 Task: In the  document ethics.pdfSelect Headings and apply  'Bold' Select the text and align it to the  'Center'. Select the table and apply  All Borders
Action: Mouse moved to (361, 175)
Screenshot: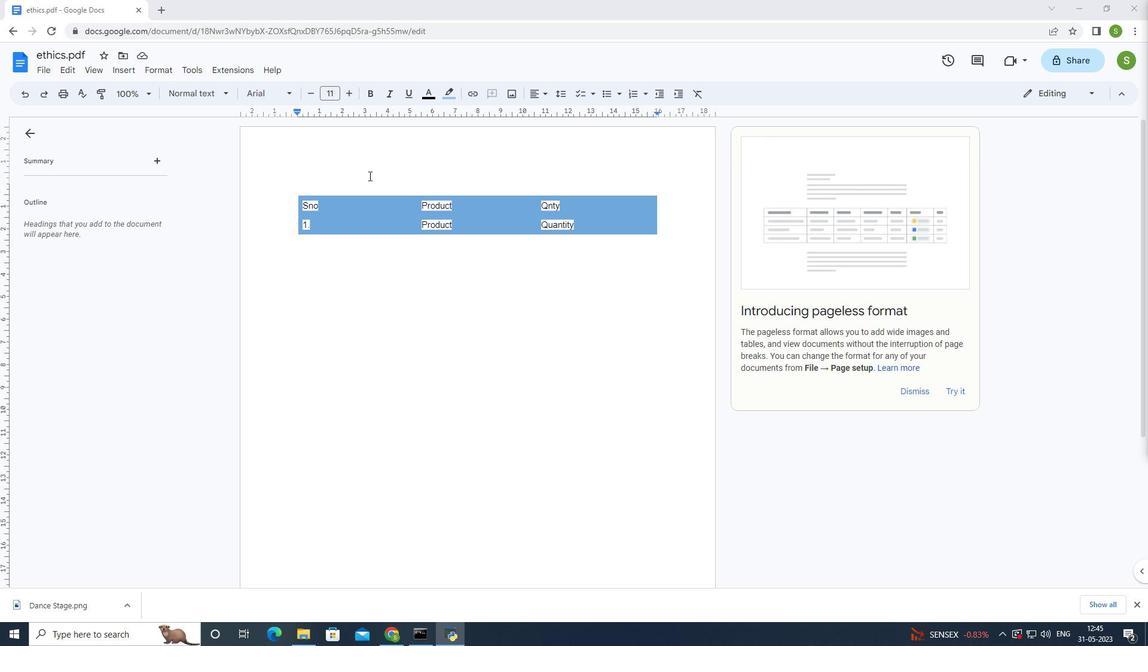 
Action: Mouse pressed left at (361, 175)
Screenshot: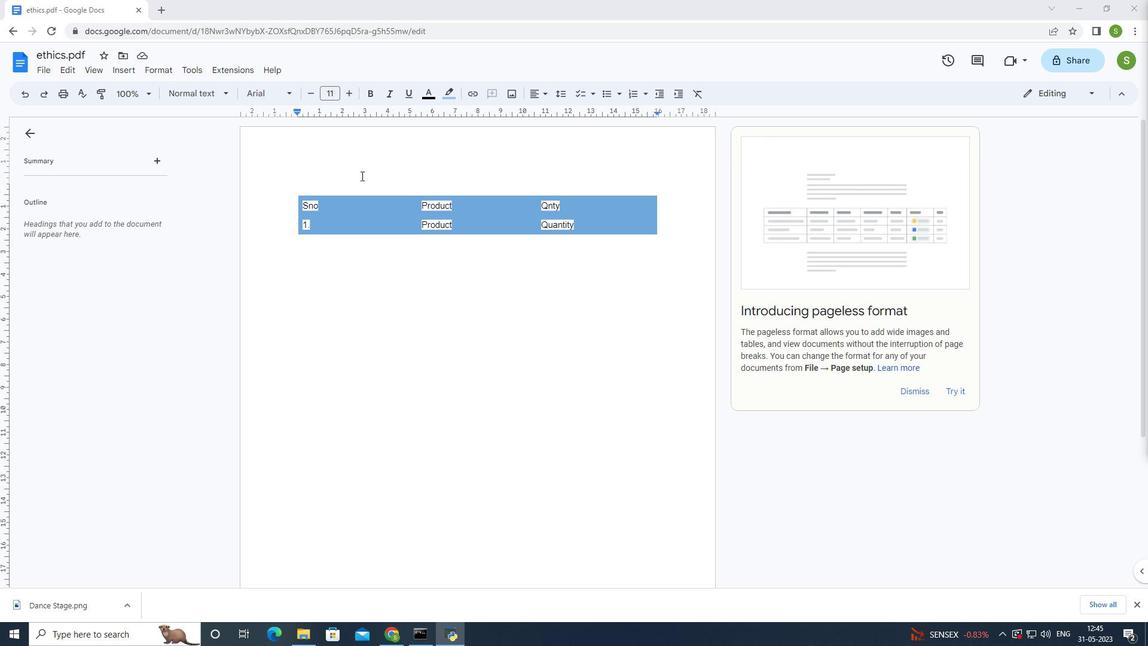 
Action: Mouse moved to (406, 177)
Screenshot: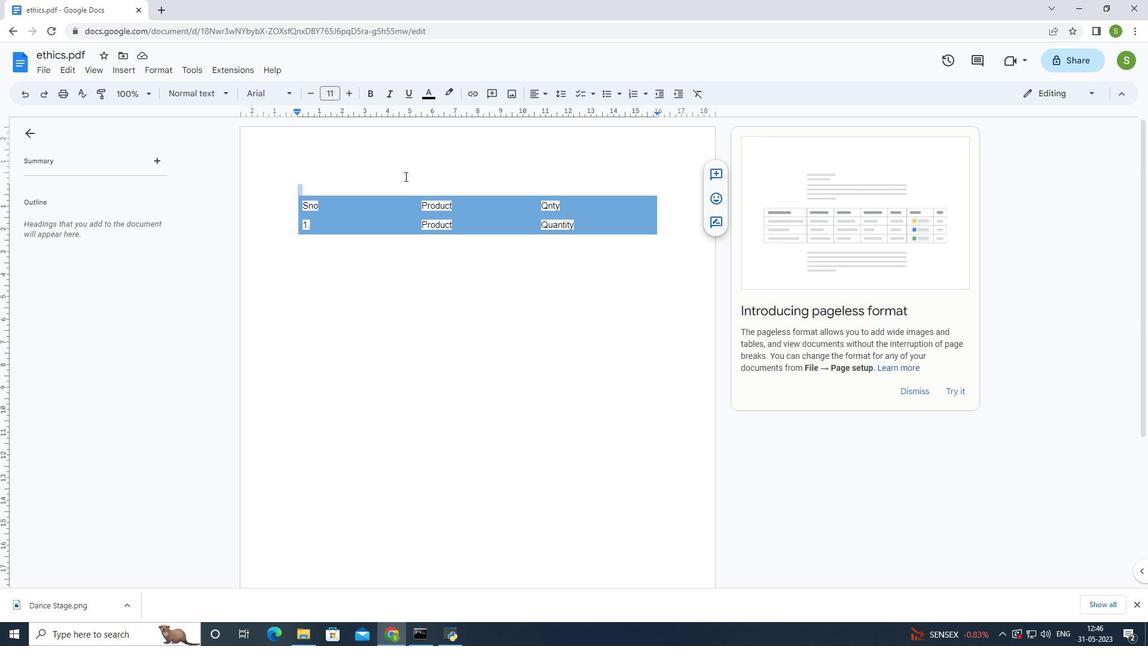 
Action: Mouse pressed left at (406, 177)
Screenshot: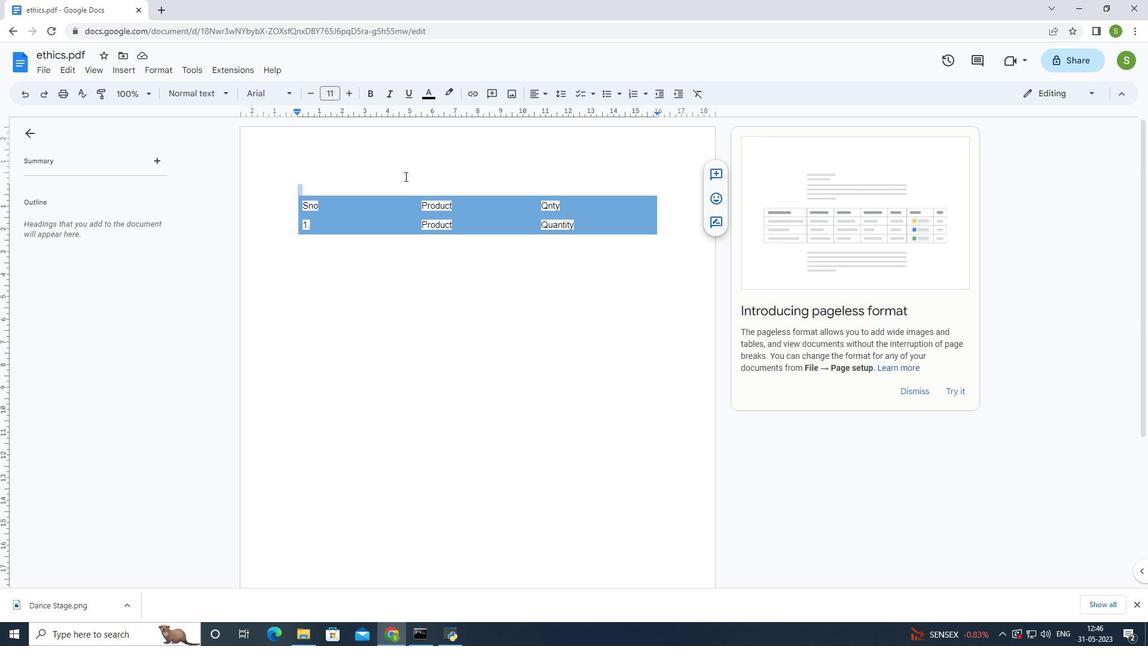 
Action: Mouse moved to (408, 178)
Screenshot: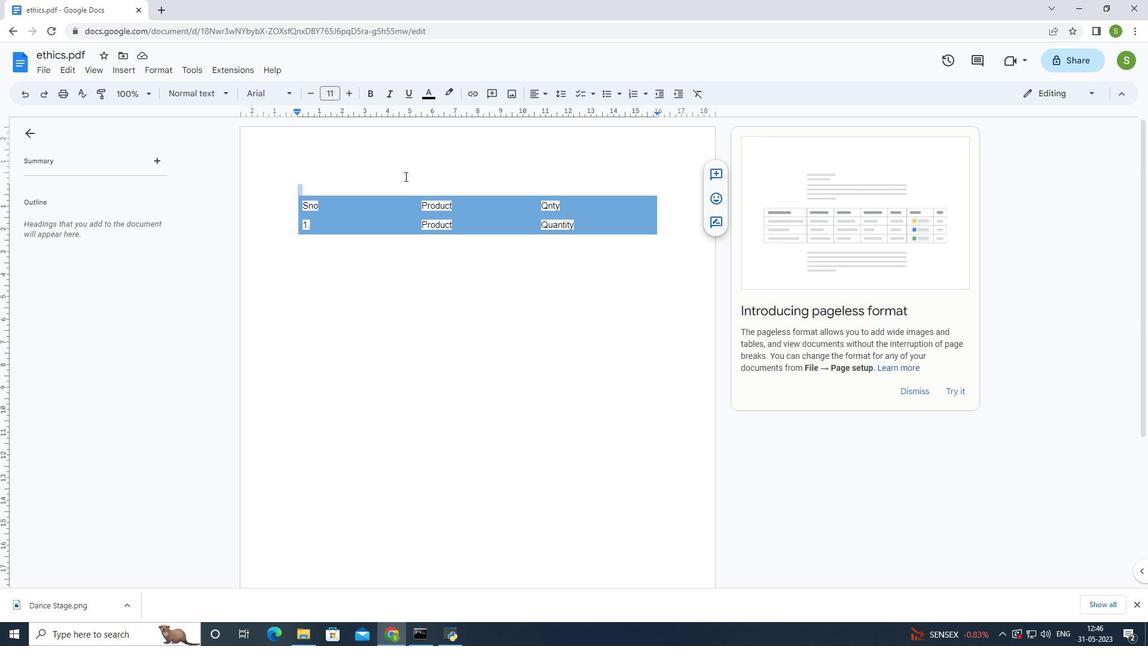 
Action: Mouse pressed left at (408, 178)
Screenshot: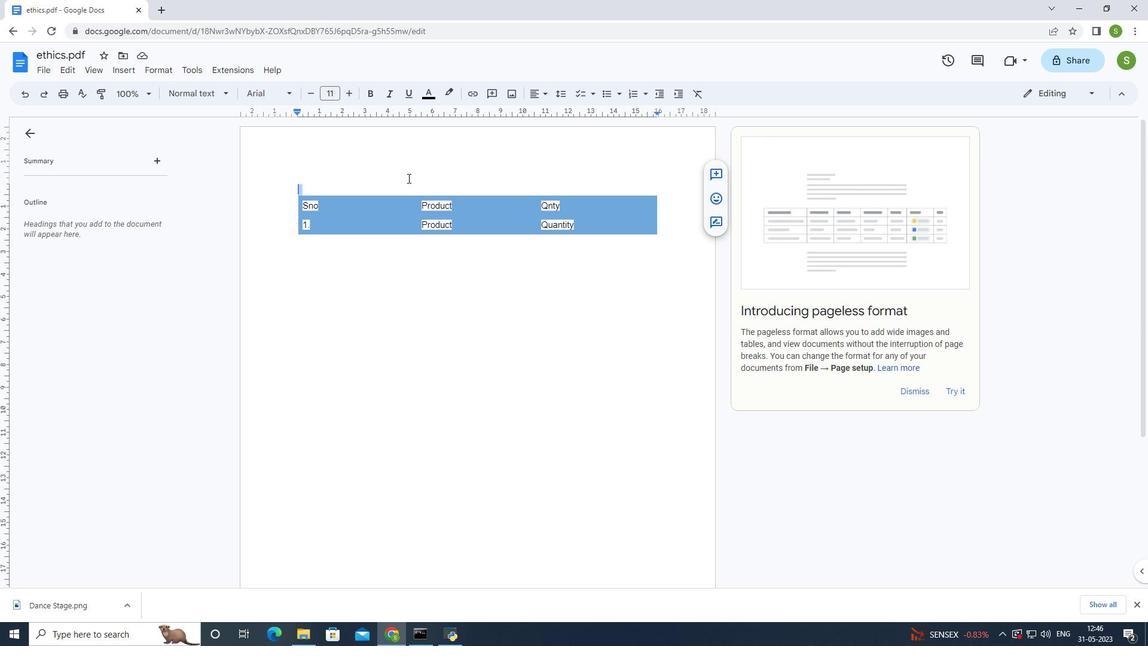 
Action: Mouse moved to (456, 175)
Screenshot: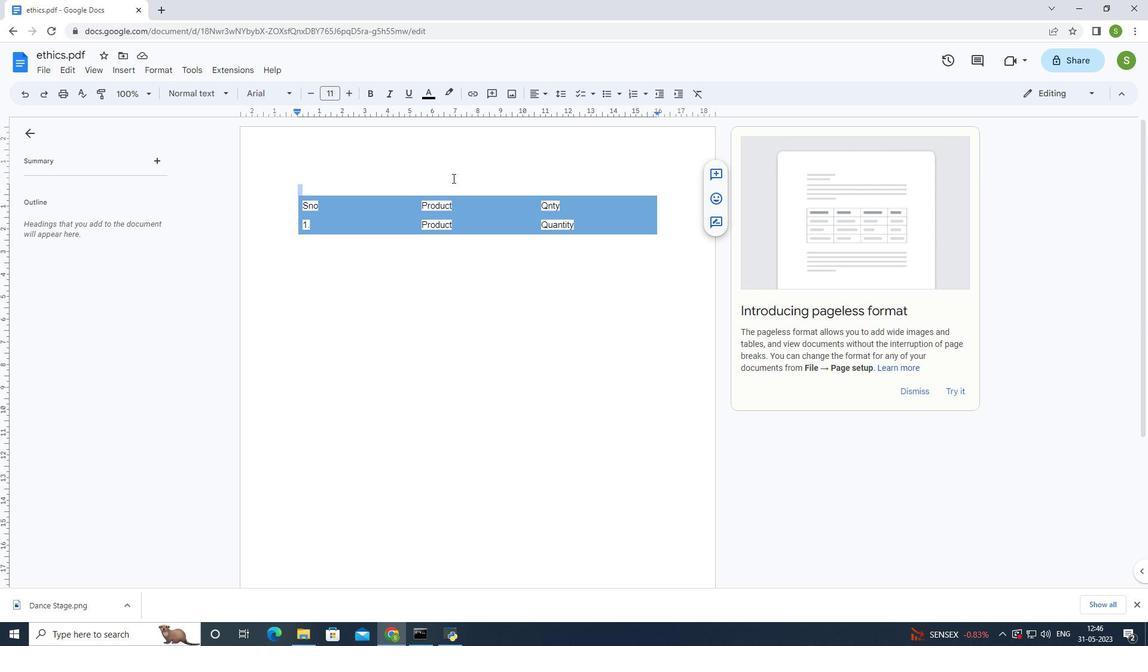 
Action: Key pressed <Key.space><Key.space><Key.space><Key.space><Key.space><Key.space><Key.space><Key.space><Key.space><Key.space><Key.shift><Key.shift>Ethis<Key.backspace>cs<Key.enter>
Screenshot: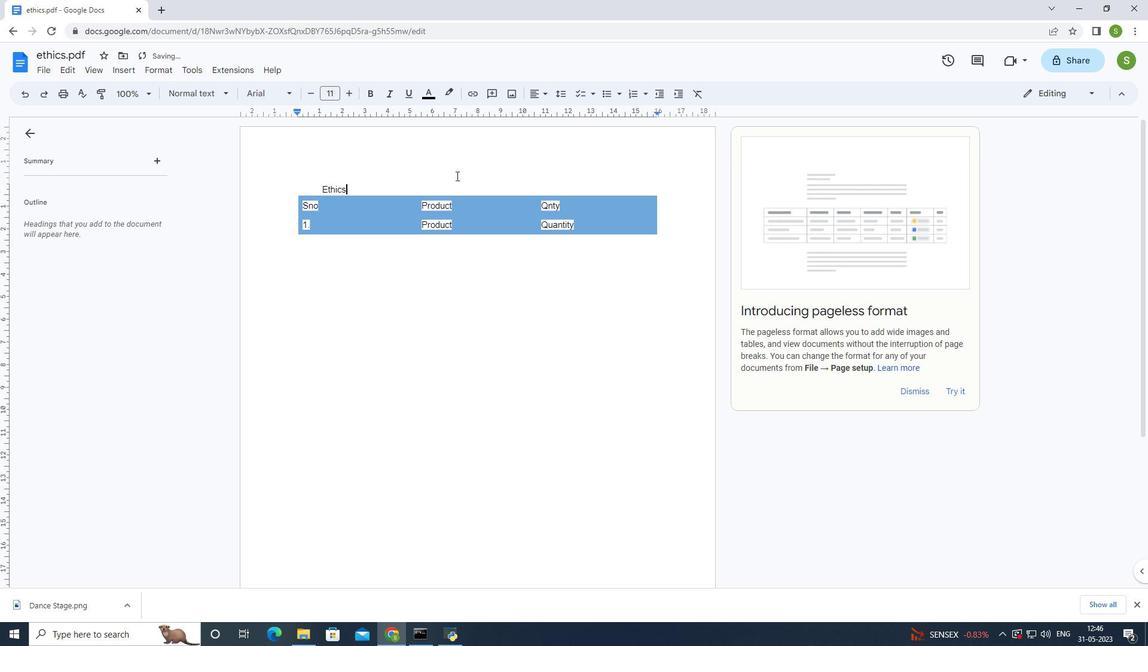 
Action: Mouse moved to (355, 190)
Screenshot: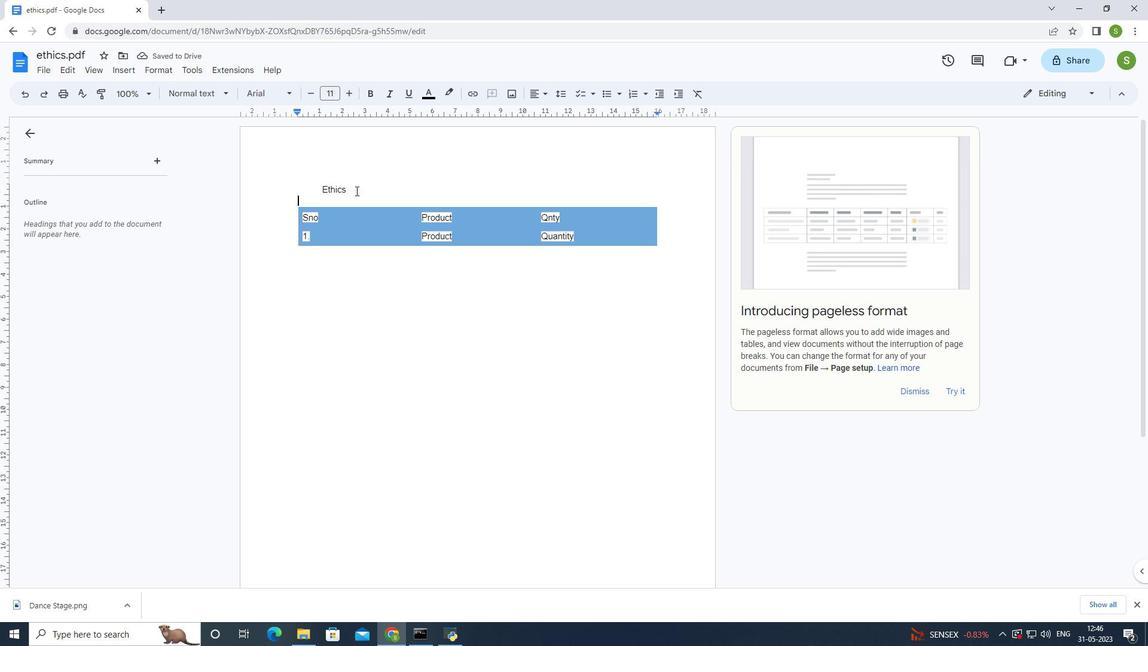 
Action: Mouse pressed left at (355, 190)
Screenshot: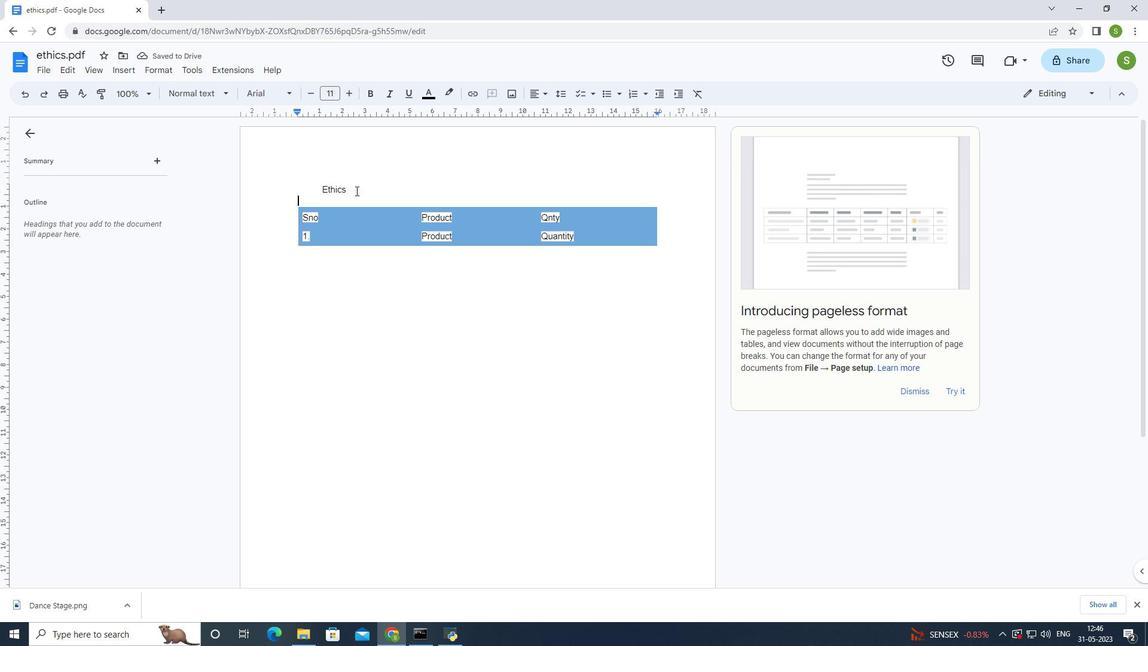 
Action: Mouse moved to (376, 97)
Screenshot: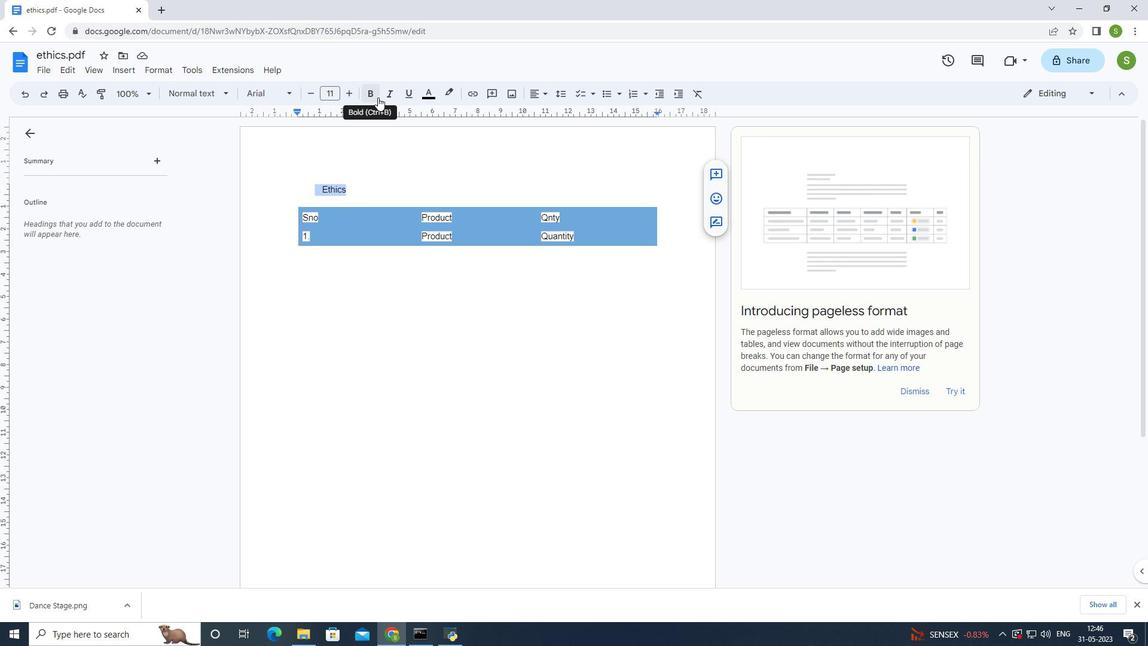 
Action: Mouse pressed left at (376, 97)
Screenshot: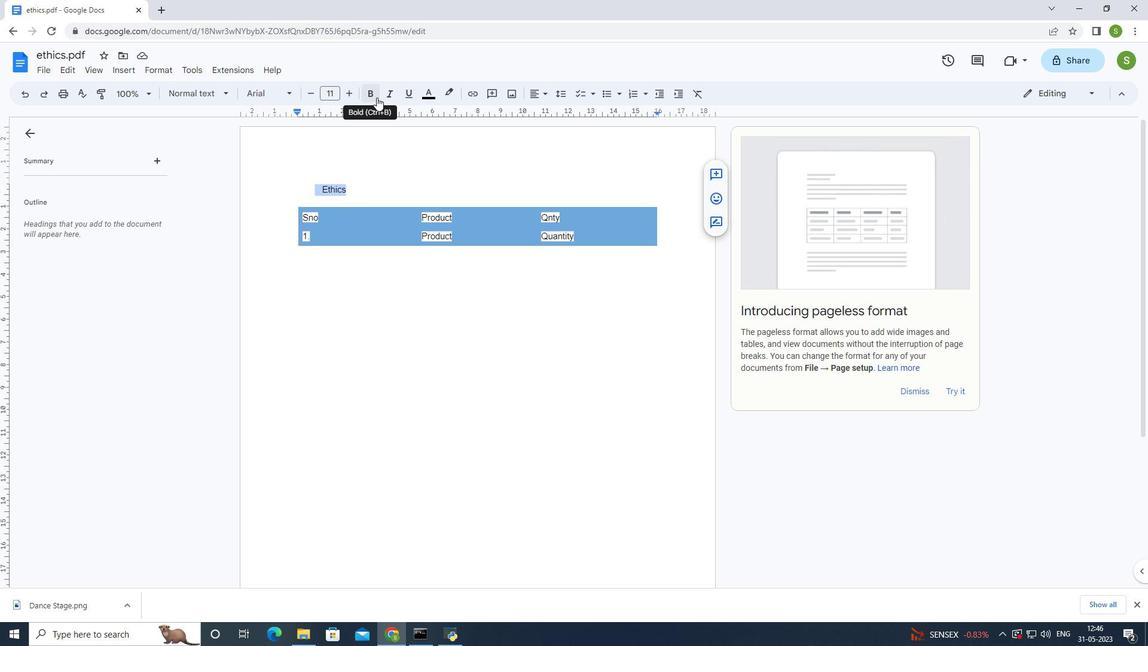 
Action: Mouse moved to (543, 94)
Screenshot: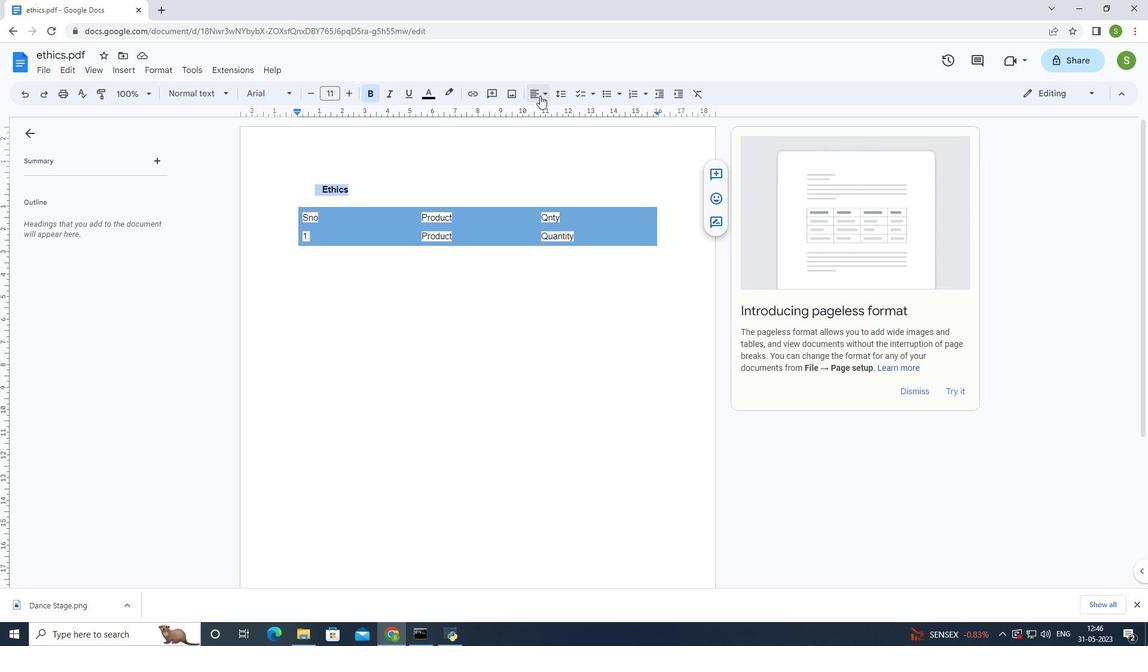 
Action: Mouse pressed left at (543, 94)
Screenshot: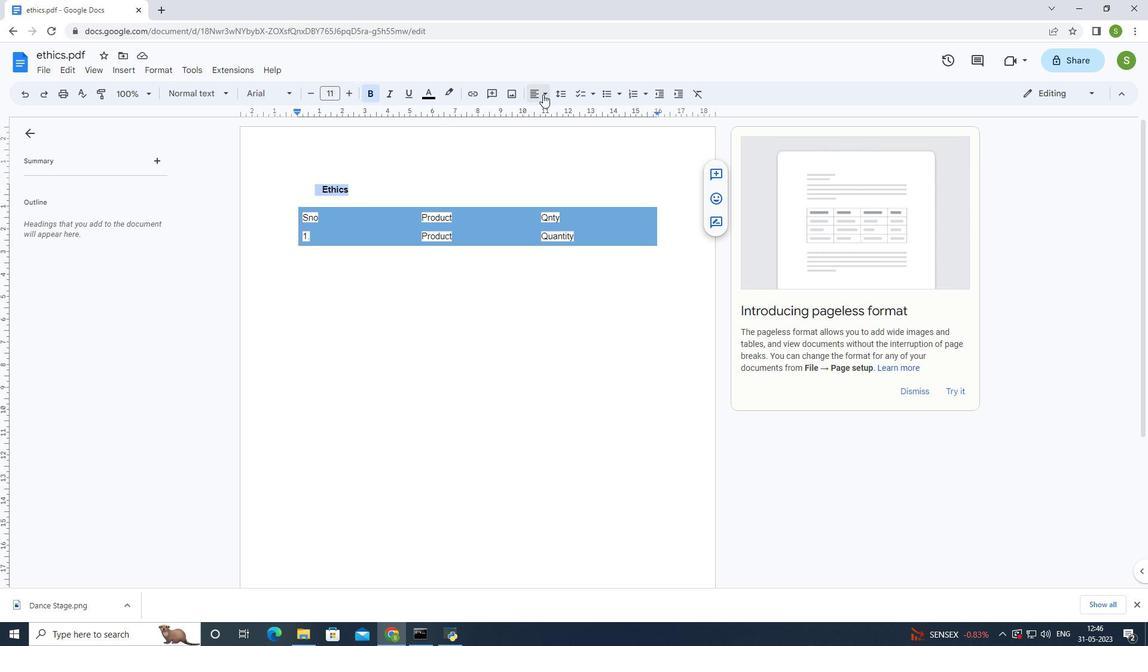 
Action: Mouse moved to (558, 113)
Screenshot: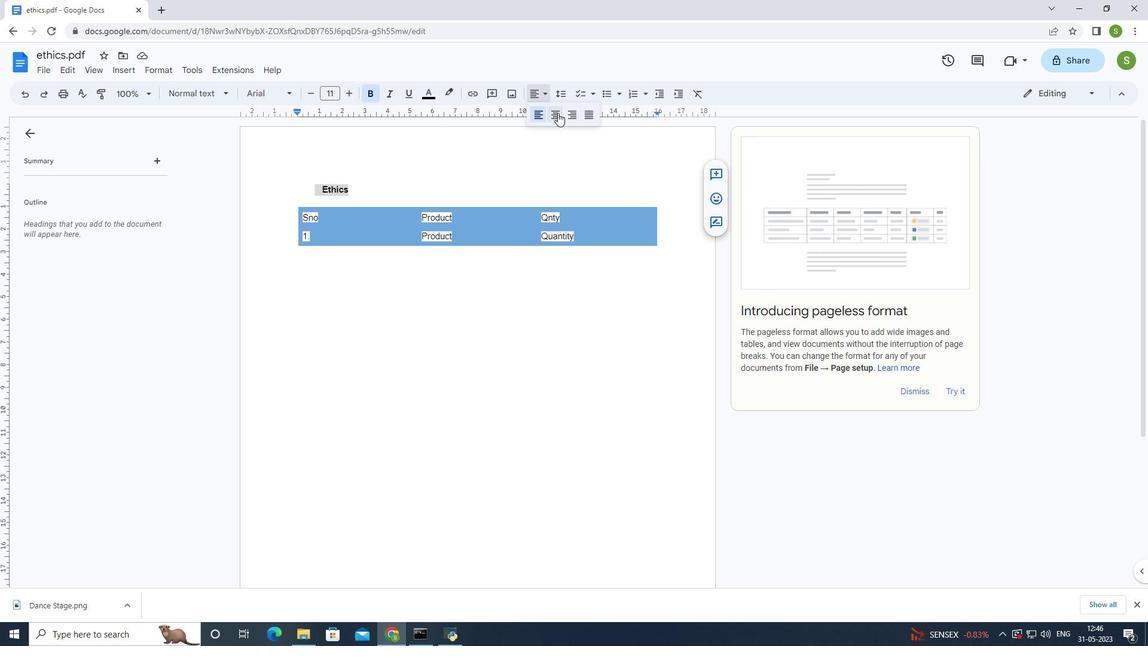 
Action: Mouse pressed left at (558, 113)
Screenshot: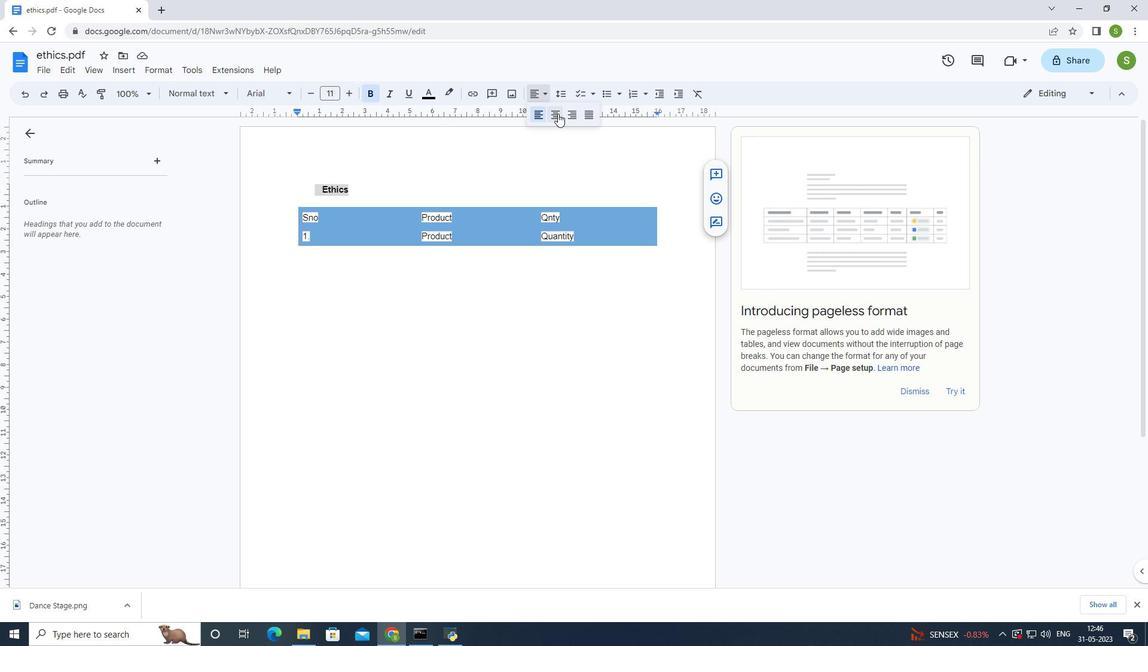 
Action: Mouse moved to (307, 288)
Screenshot: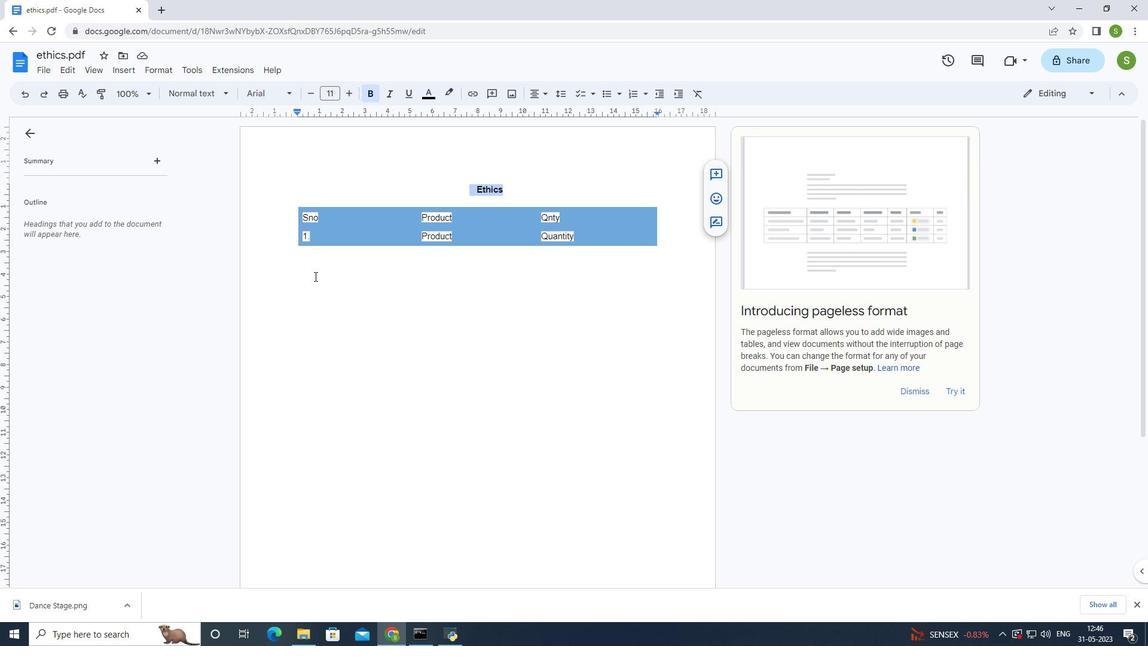 
Action: Mouse pressed left at (307, 288)
Screenshot: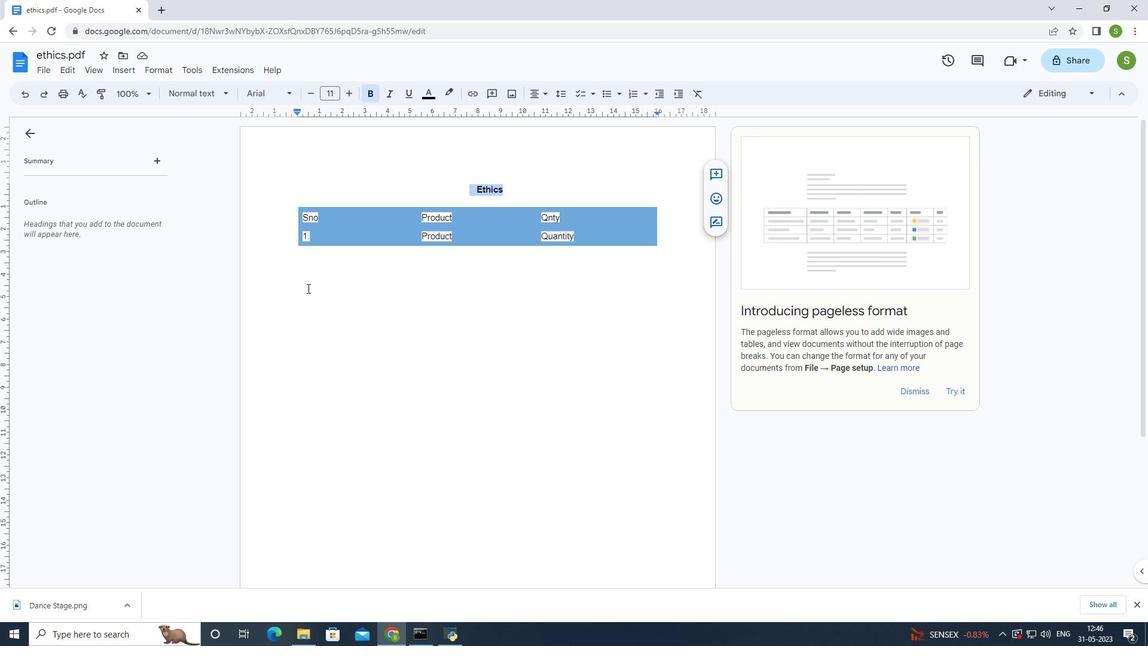 
Action: Mouse moved to (300, 210)
Screenshot: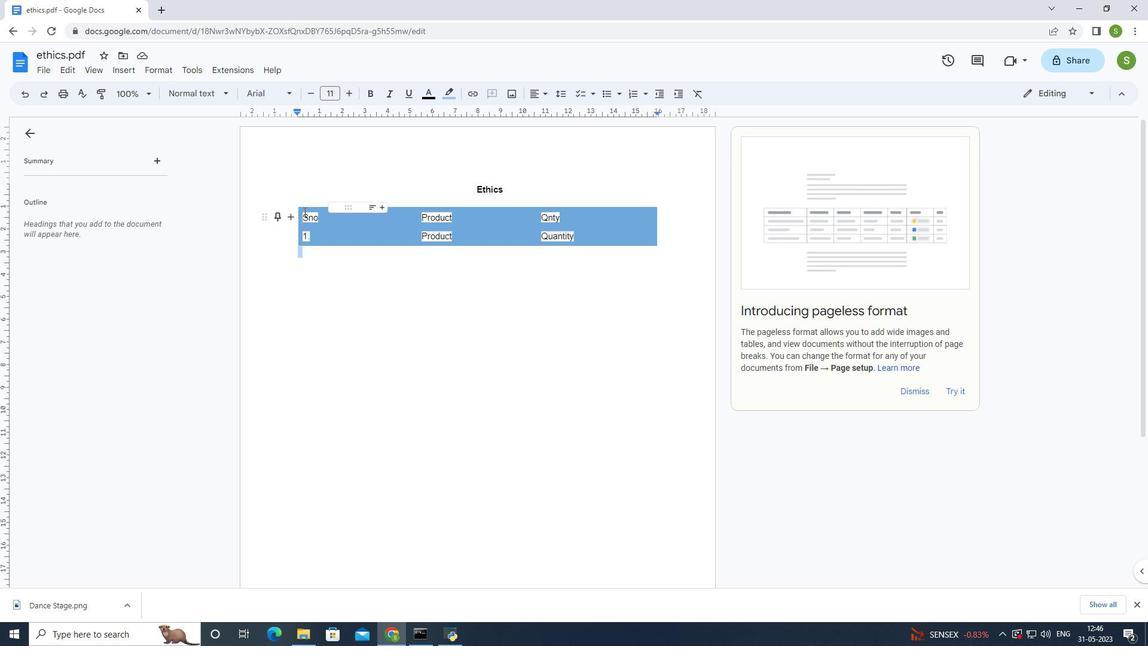 
Action: Mouse pressed left at (300, 210)
Screenshot: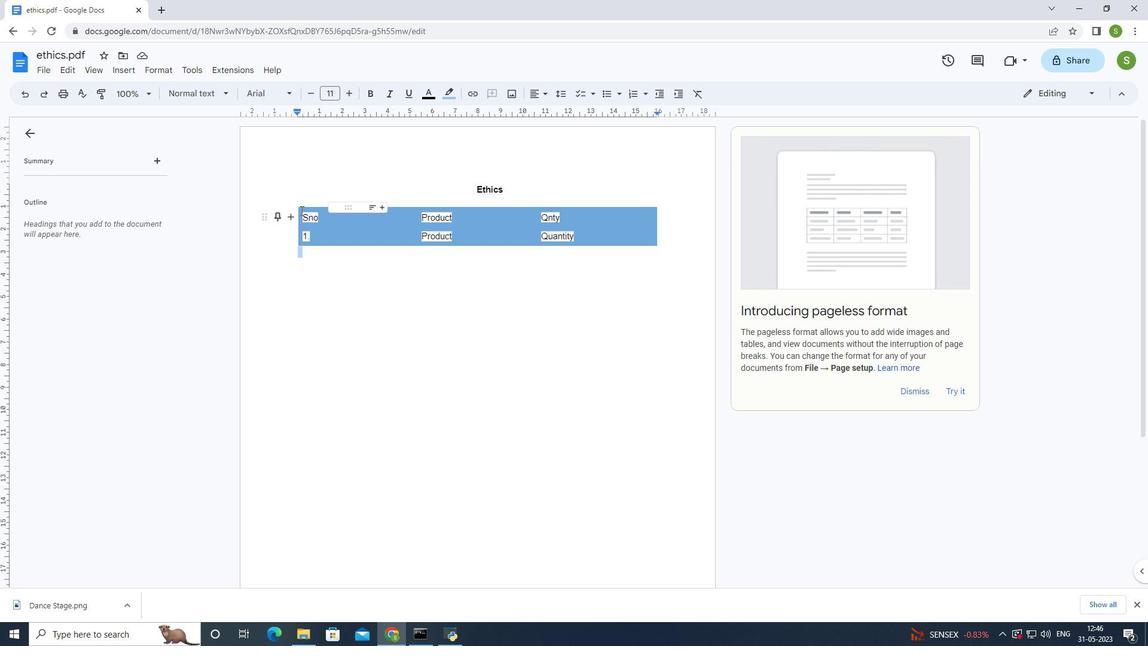 
Action: Mouse moved to (621, 209)
Screenshot: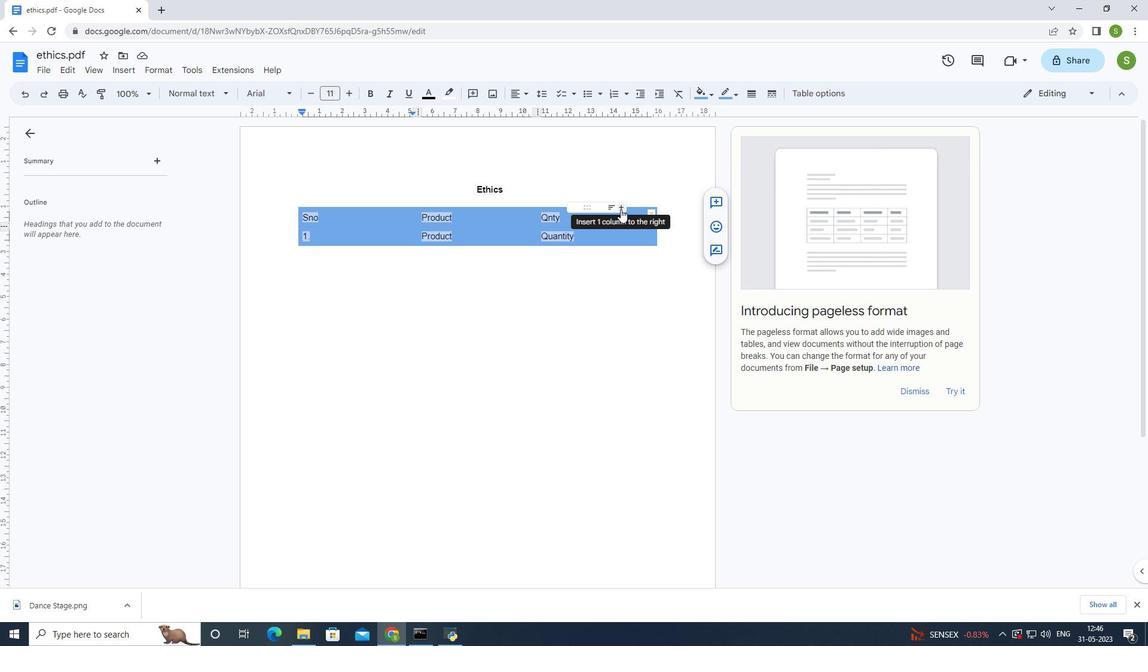 
Action: Mouse pressed left at (621, 209)
Screenshot: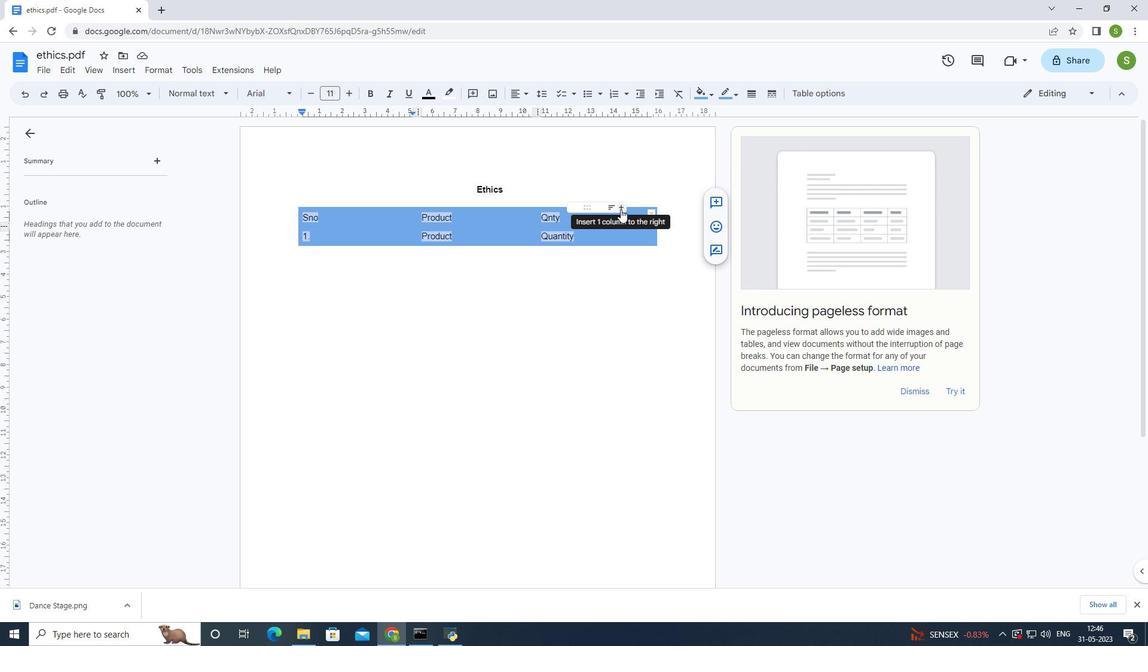 
Action: Mouse moved to (483, 291)
Screenshot: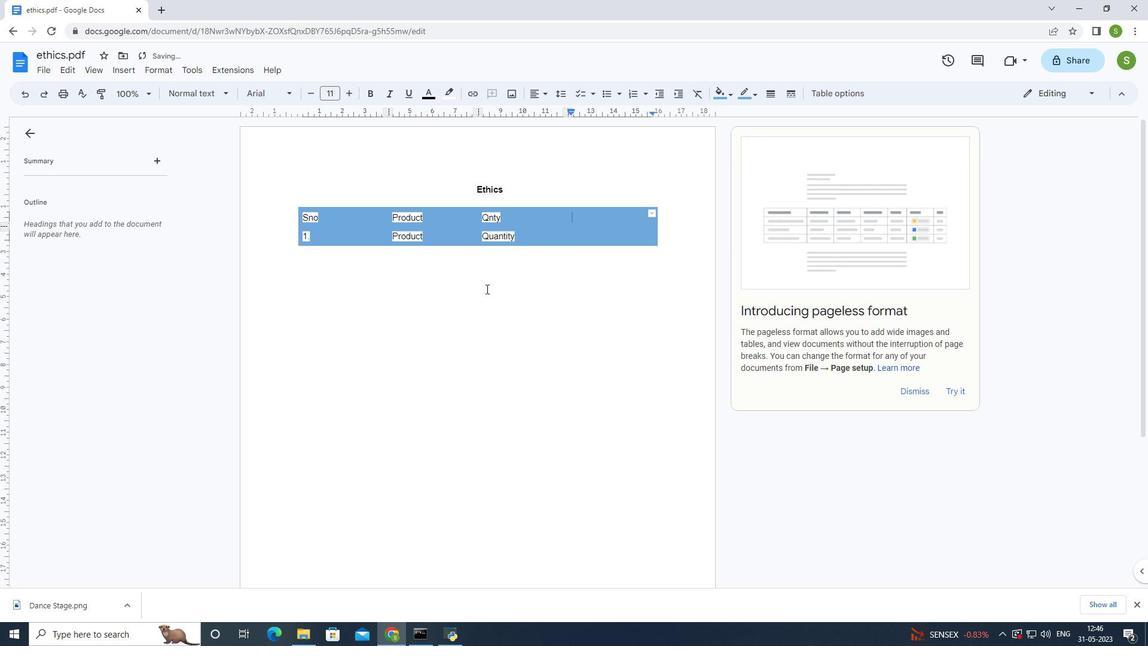 
Action: Mouse pressed left at (483, 290)
Screenshot: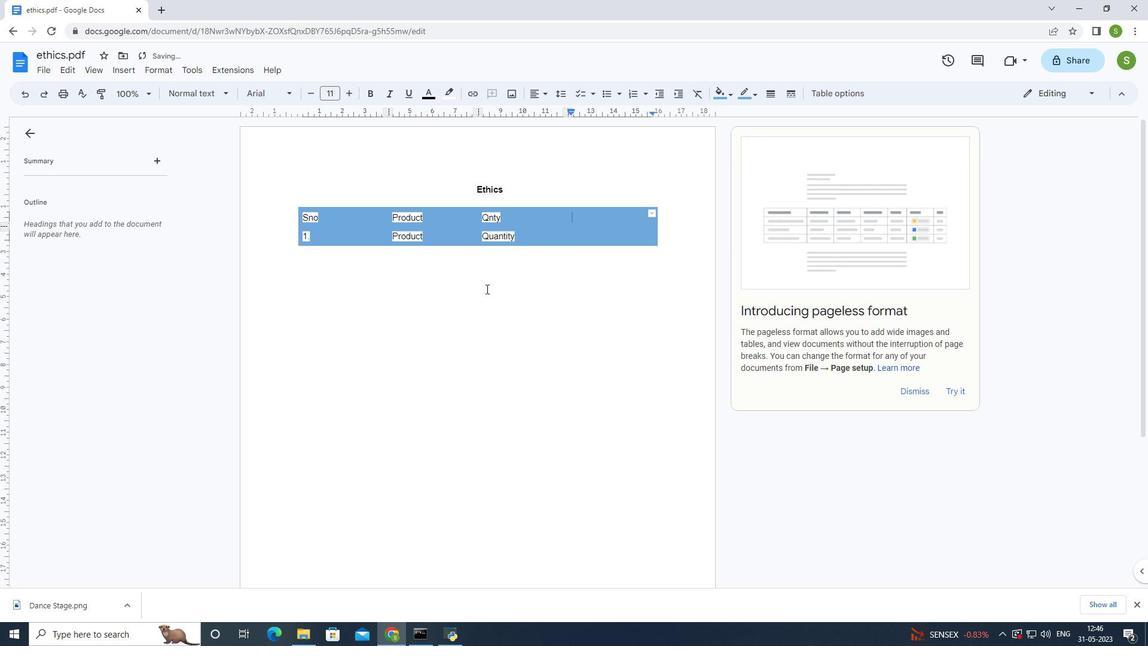 
Action: Mouse moved to (372, 229)
Screenshot: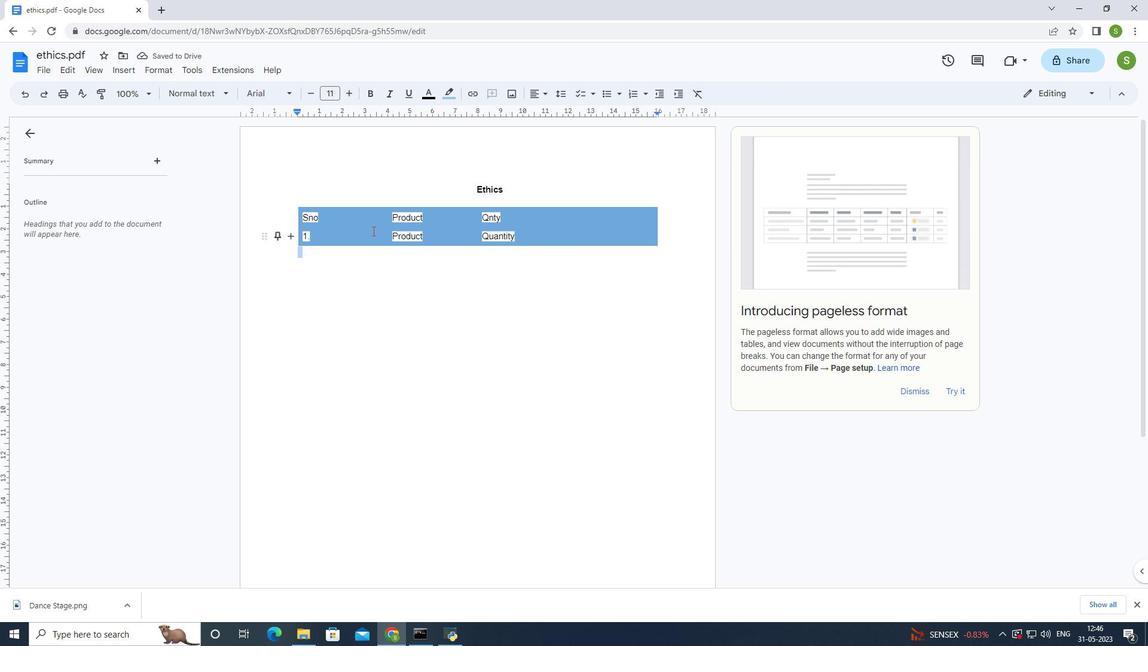 
Action: Key pressed ctrl+Z
Screenshot: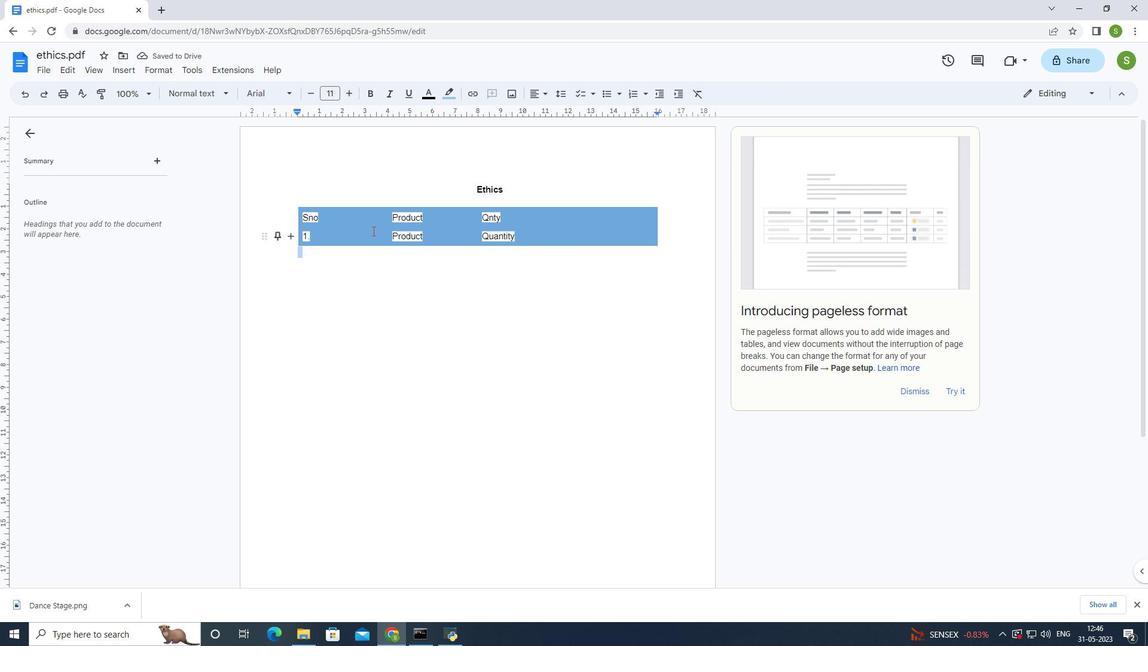 
Action: Mouse moved to (652, 215)
Screenshot: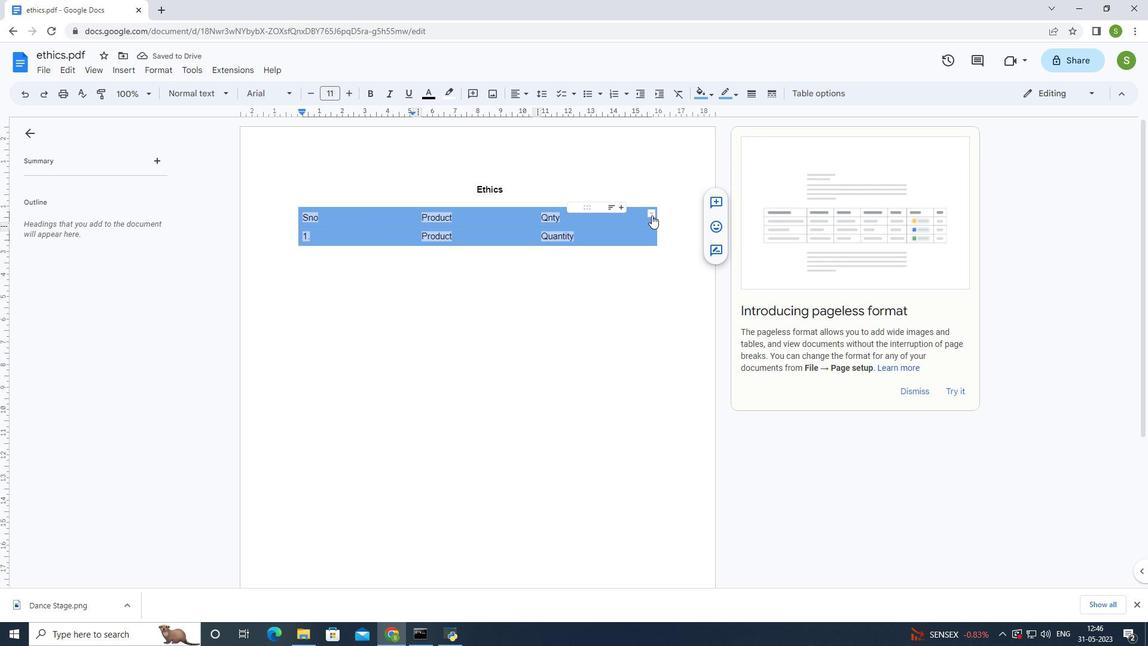 
Action: Mouse pressed left at (652, 215)
Screenshot: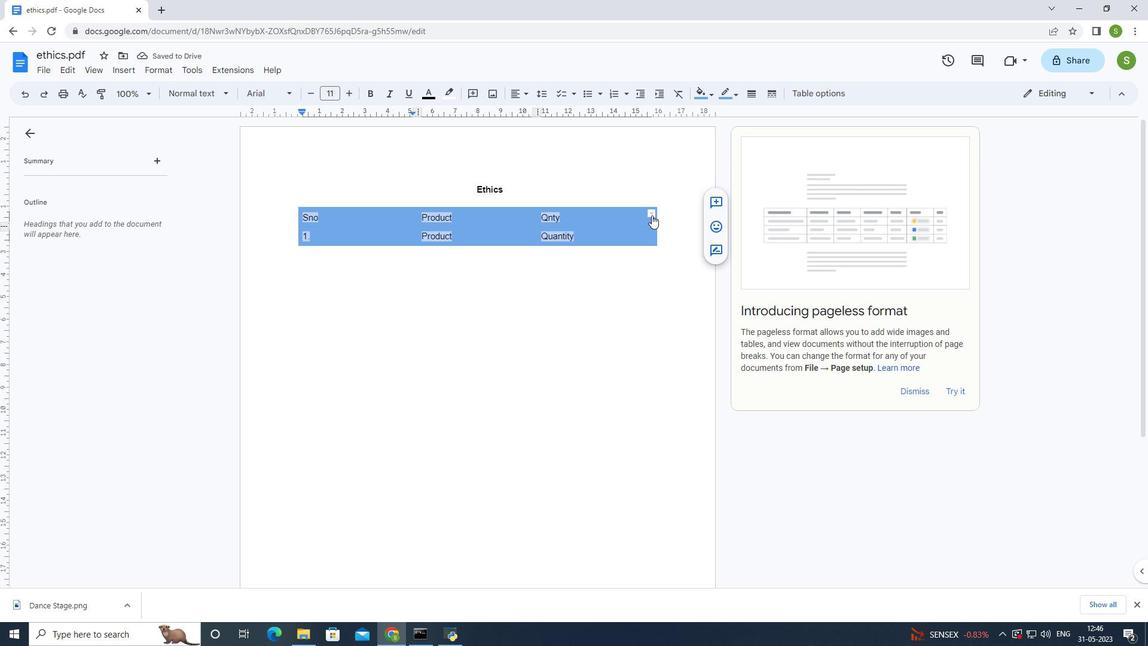
Action: Mouse moved to (624, 167)
Screenshot: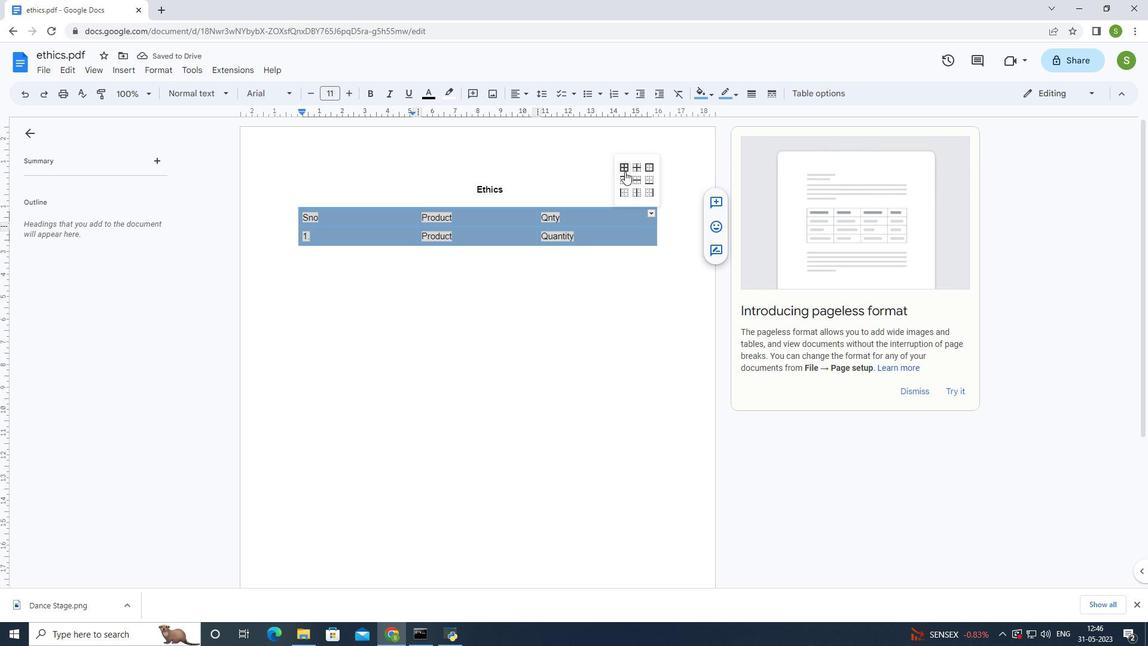 
Action: Mouse pressed left at (624, 167)
Screenshot: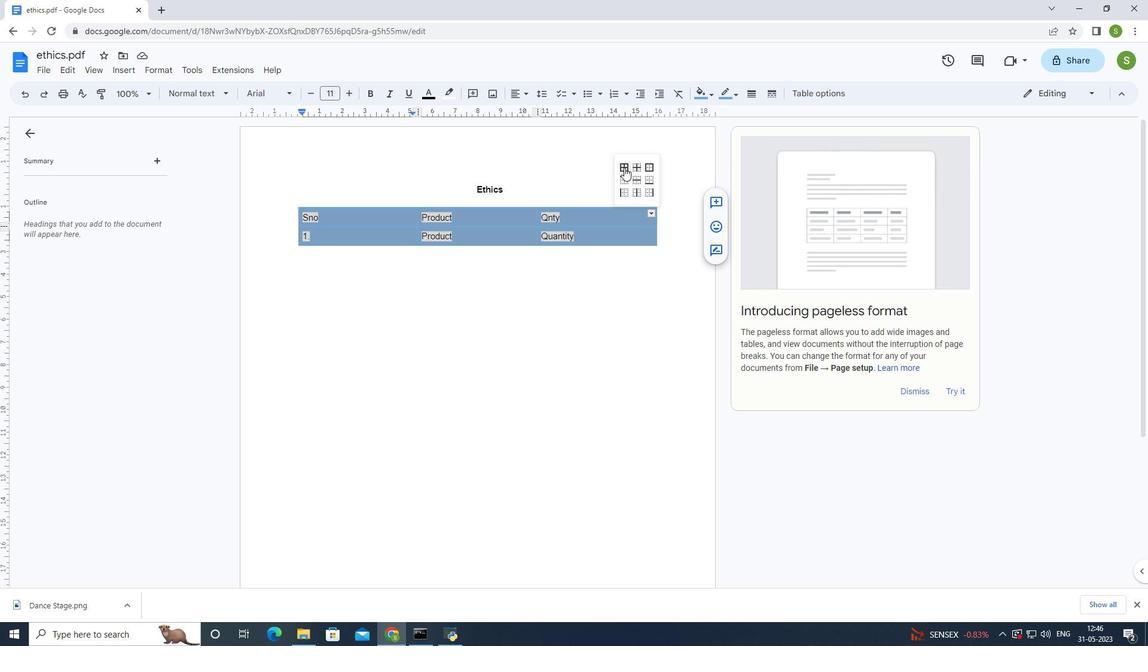 
Action: Mouse moved to (563, 291)
Screenshot: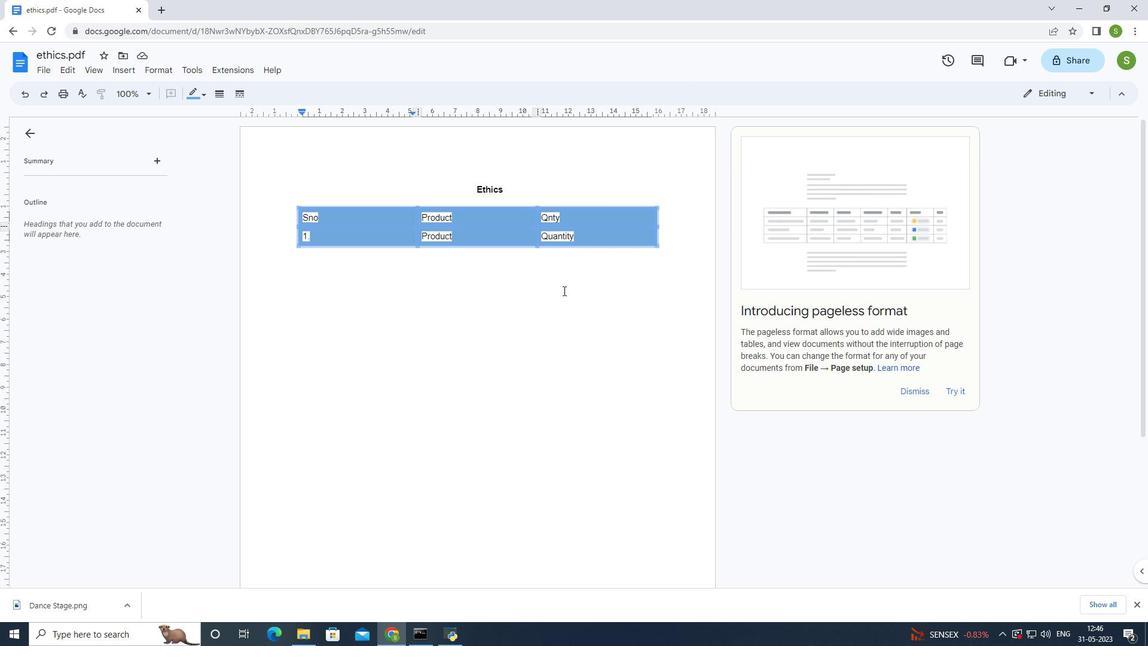 
Action: Mouse pressed left at (563, 291)
Screenshot: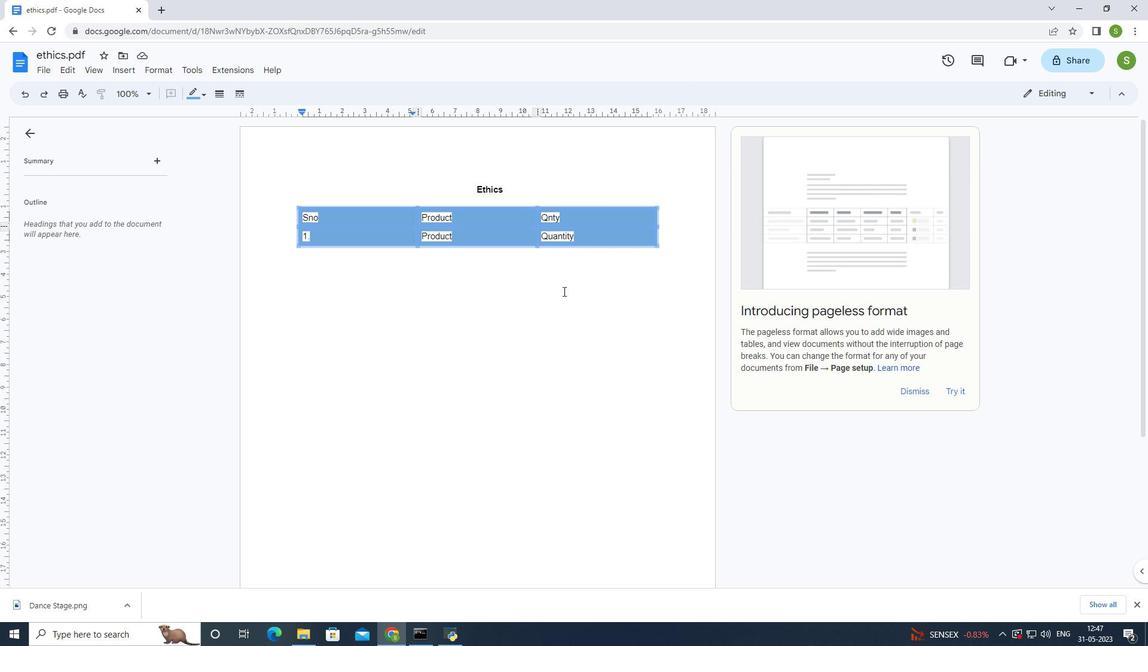 
Action: Mouse moved to (556, 286)
Screenshot: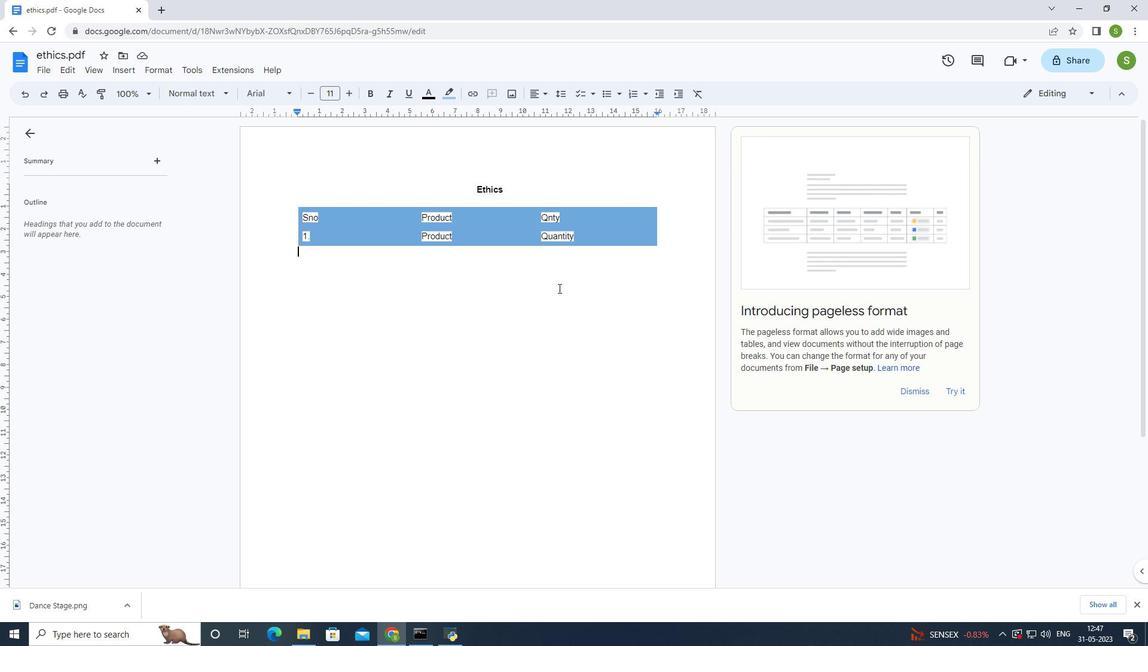 
